 Task: Move the task Develop a new online tool for online language placement tests to the section To-Do in the project BroaderPath and sort the tasks in the project by Assignee in Descending order
Action: Mouse moved to (885, 315)
Screenshot: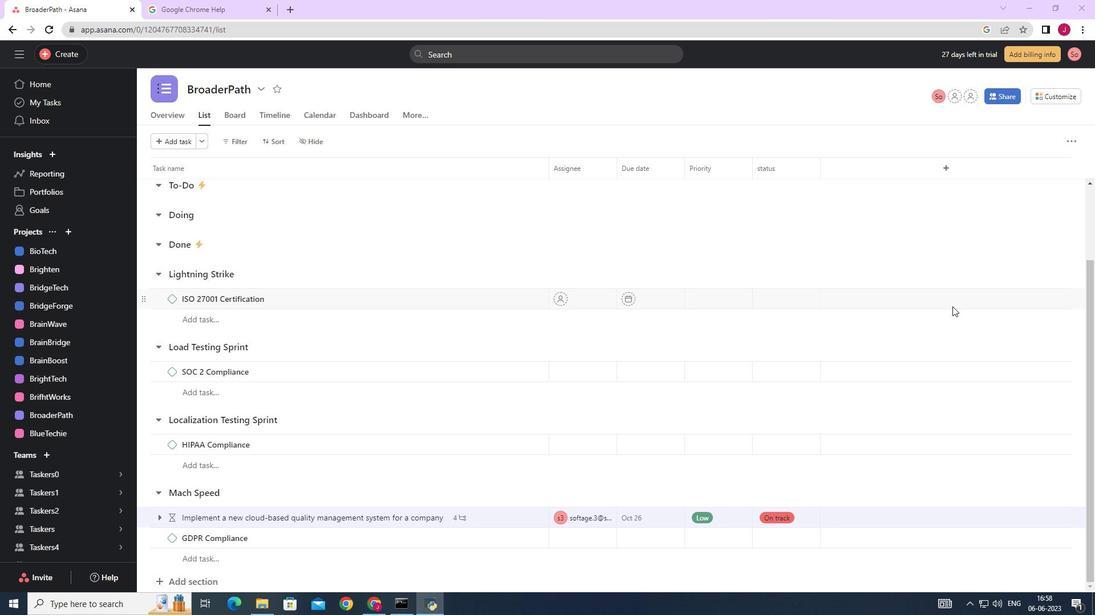 
Action: Mouse scrolled (885, 315) with delta (0, 0)
Screenshot: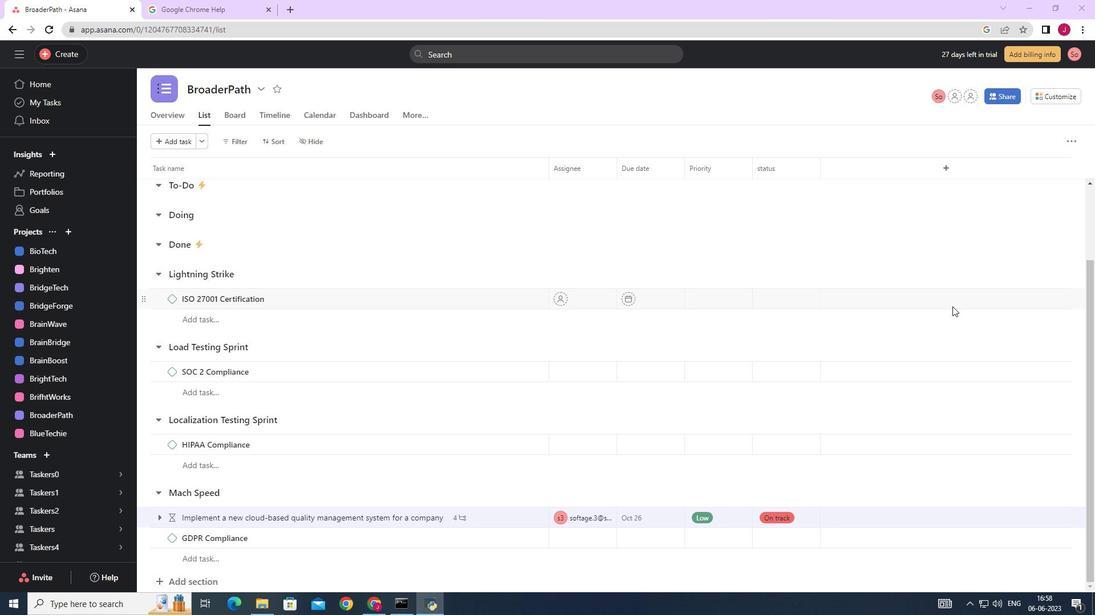 
Action: Mouse moved to (885, 315)
Screenshot: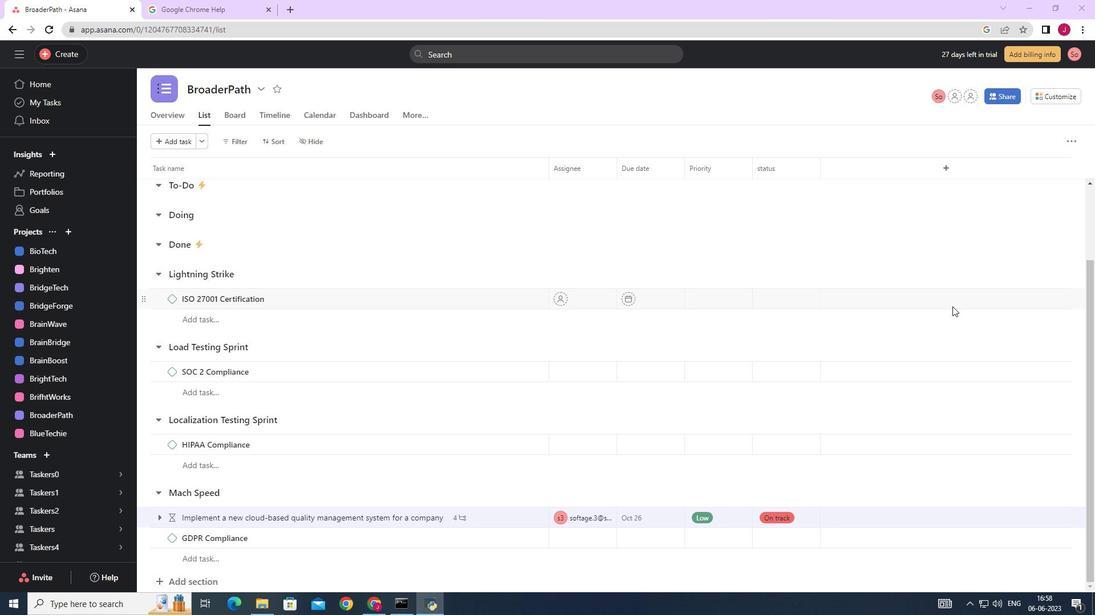 
Action: Mouse scrolled (885, 315) with delta (0, 0)
Screenshot: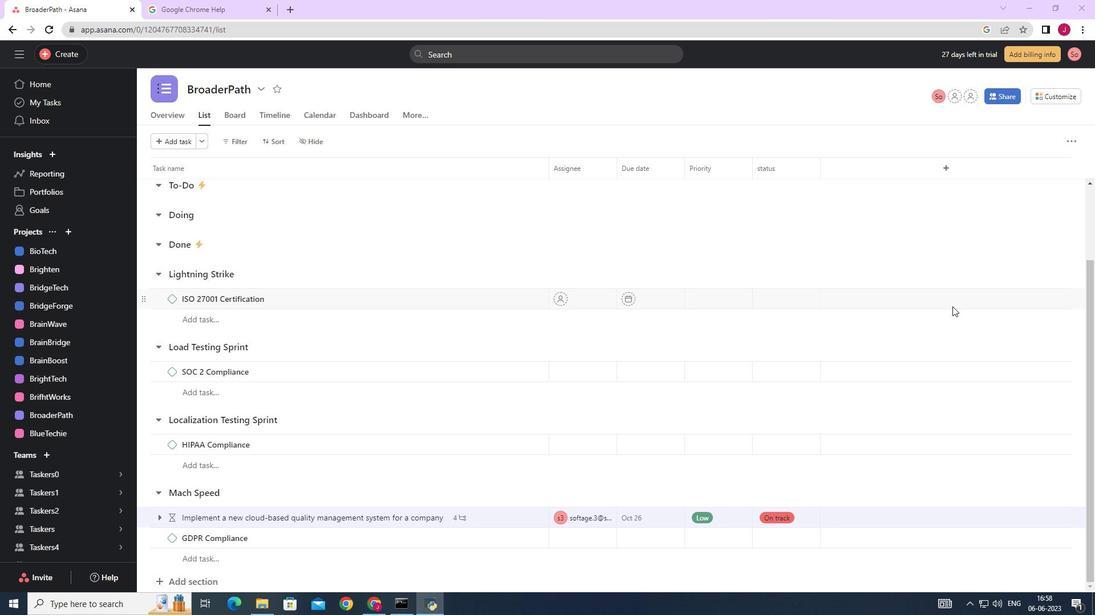 
Action: Mouse moved to (884, 316)
Screenshot: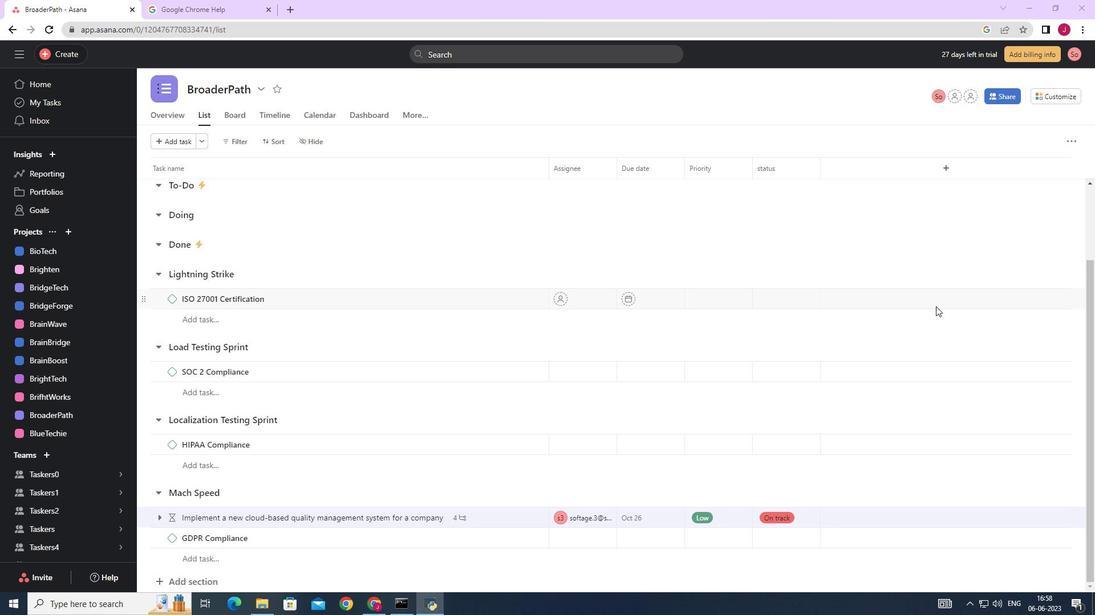 
Action: Mouse scrolled (884, 315) with delta (0, 0)
Screenshot: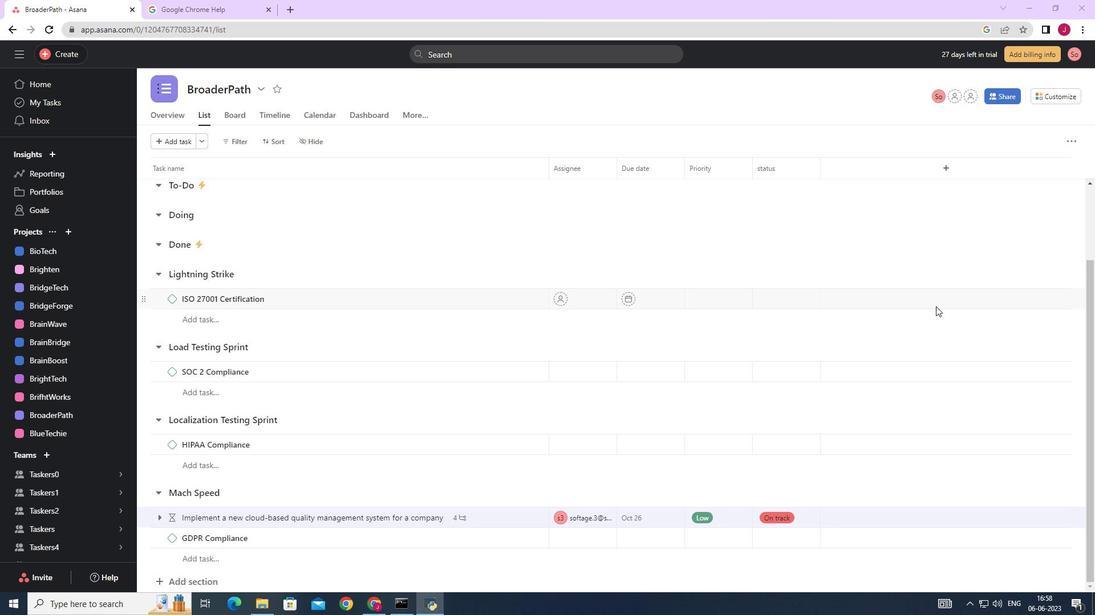 
Action: Mouse scrolled (884, 315) with delta (0, 0)
Screenshot: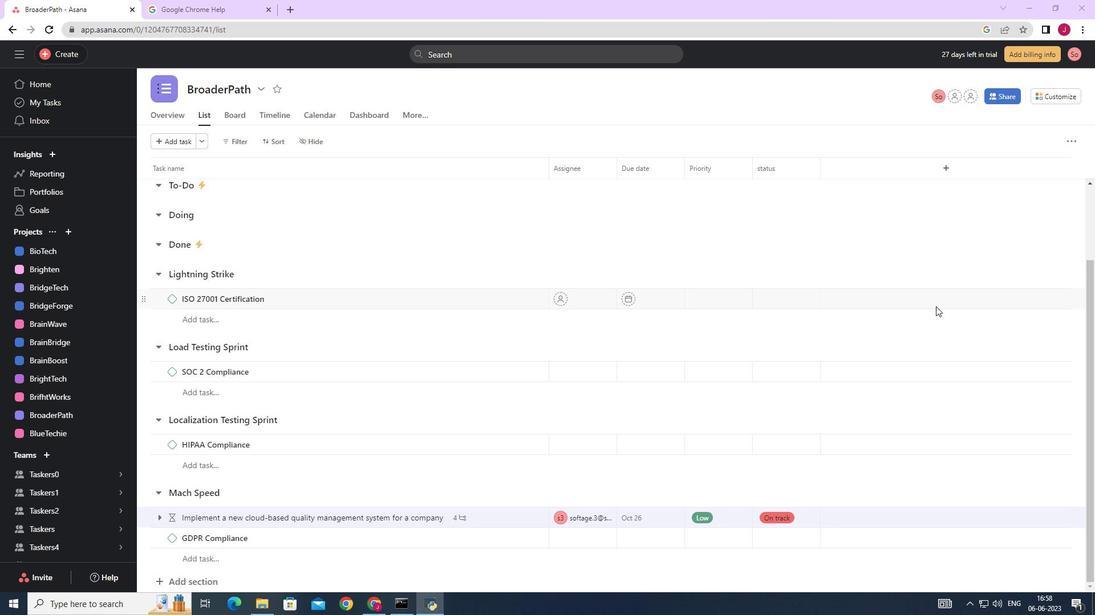 
Action: Mouse scrolled (884, 315) with delta (0, 0)
Screenshot: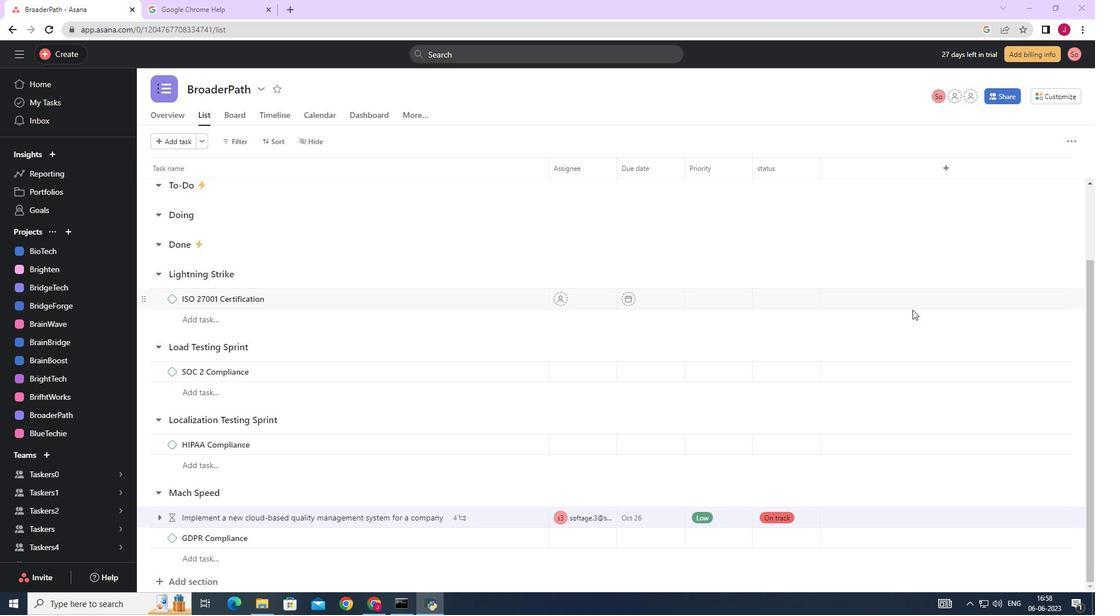 
Action: Mouse moved to (517, 323)
Screenshot: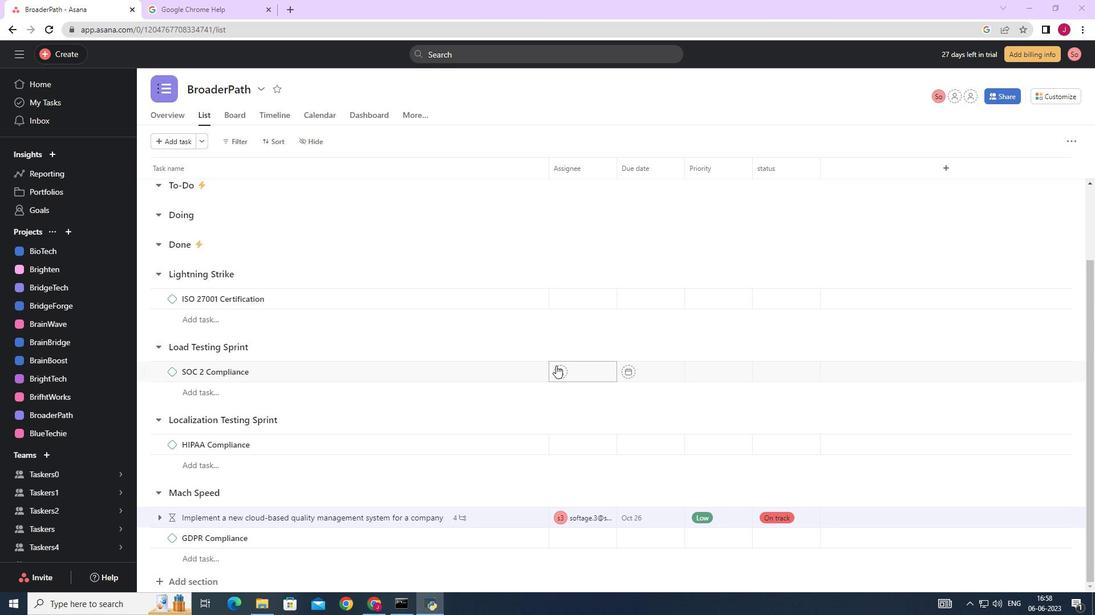 
Action: Mouse scrolled (517, 324) with delta (0, 0)
Screenshot: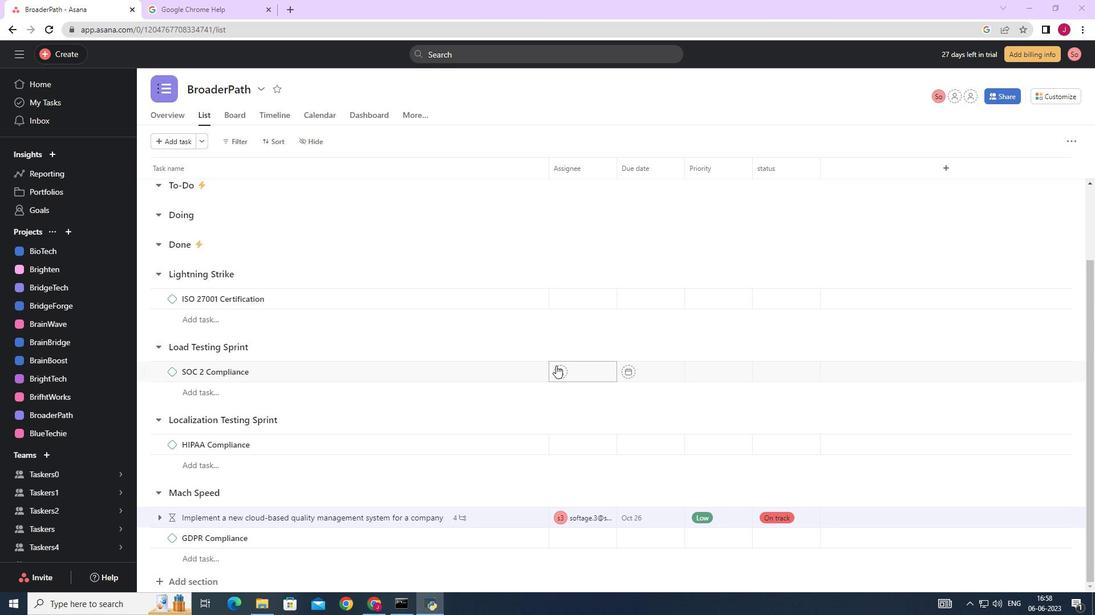 
Action: Mouse moved to (515, 321)
Screenshot: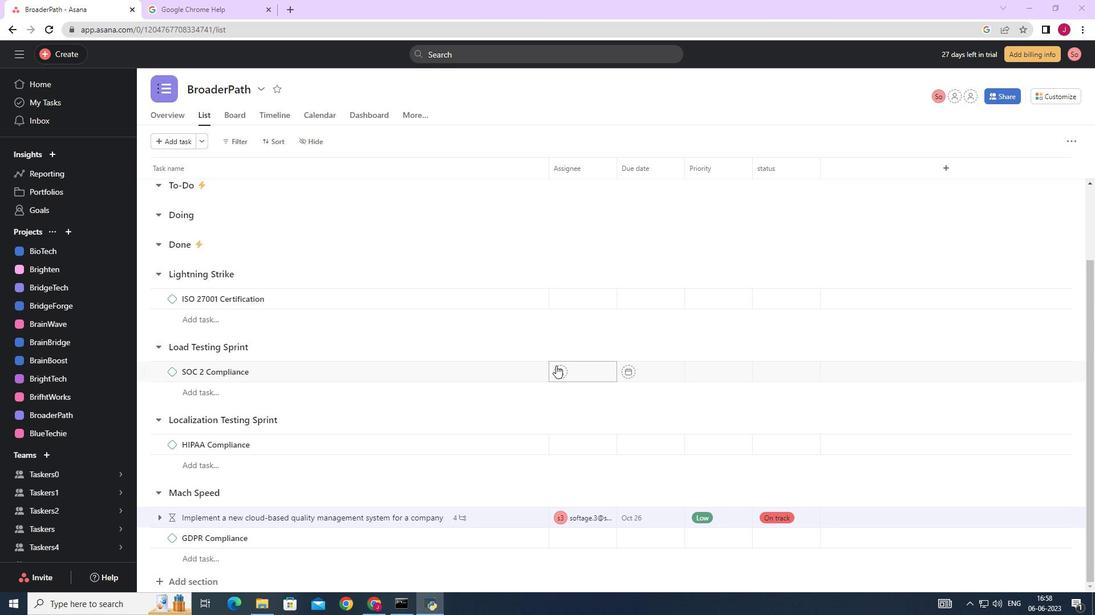 
Action: Mouse scrolled (515, 322) with delta (0, 0)
Screenshot: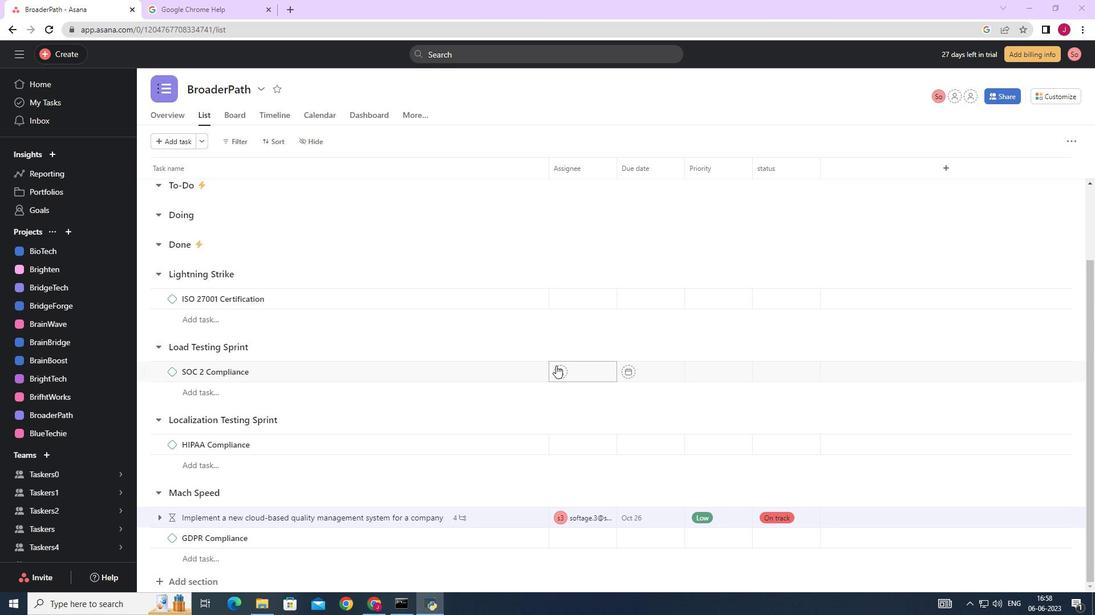 
Action: Mouse moved to (510, 317)
Screenshot: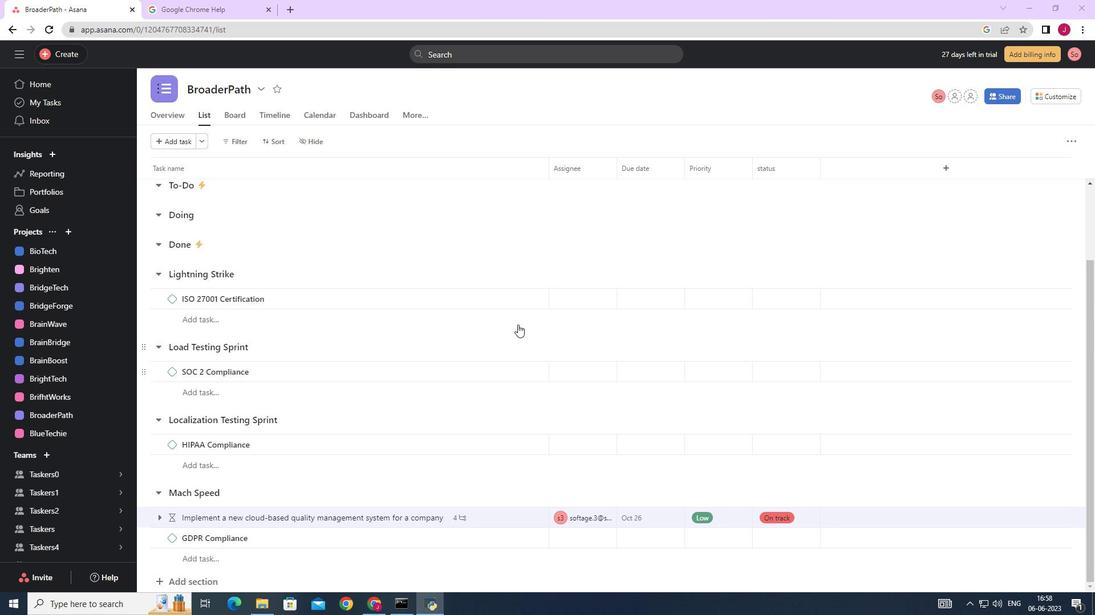 
Action: Mouse scrolled (510, 317) with delta (0, 0)
Screenshot: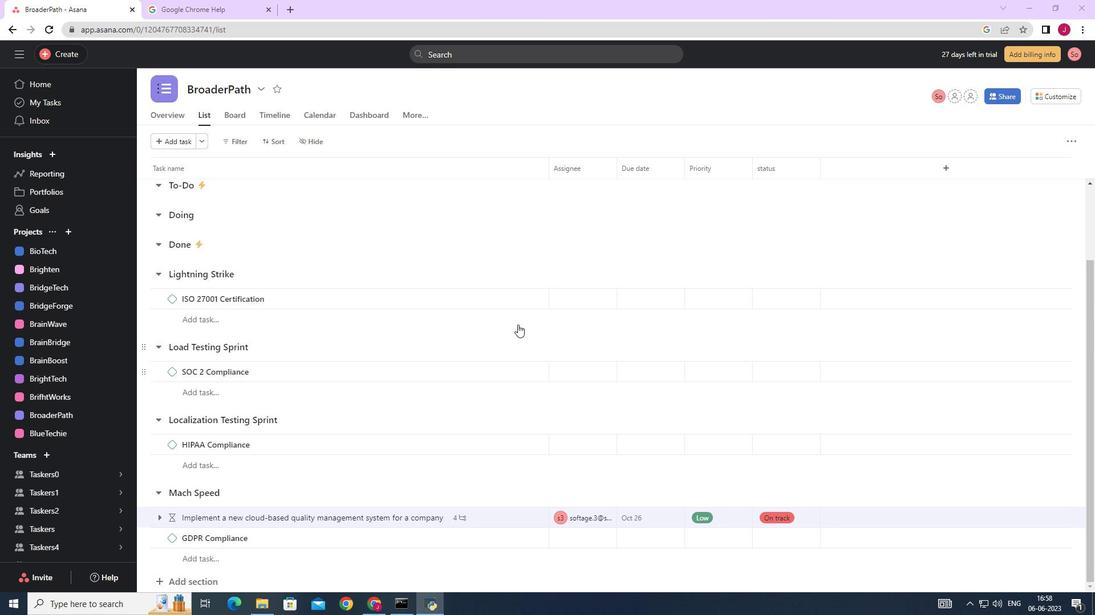 
Action: Mouse moved to (518, 230)
Screenshot: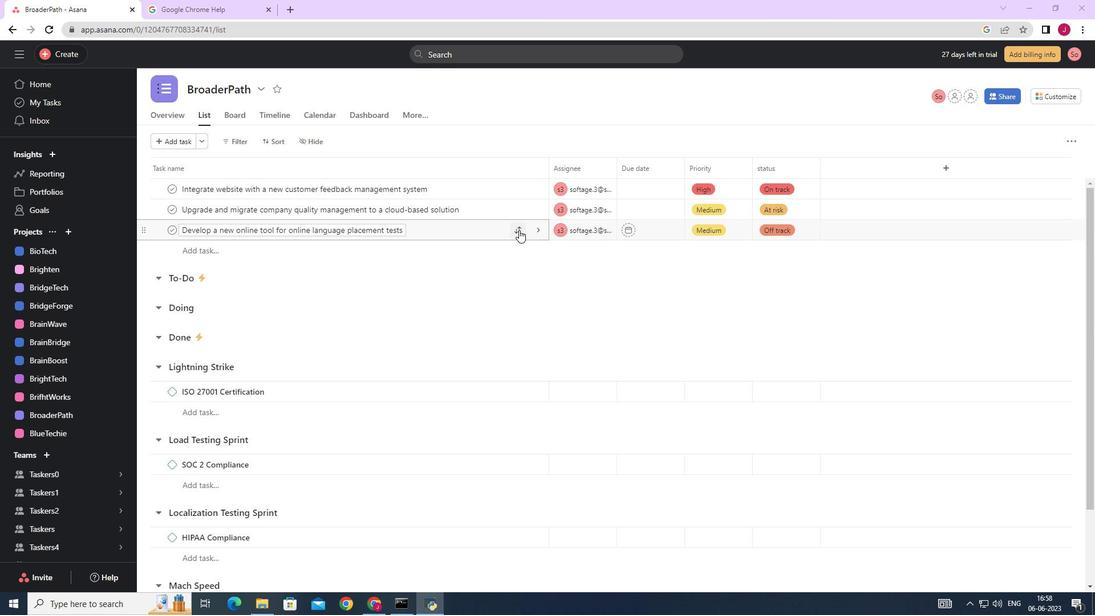 
Action: Mouse pressed left at (518, 230)
Screenshot: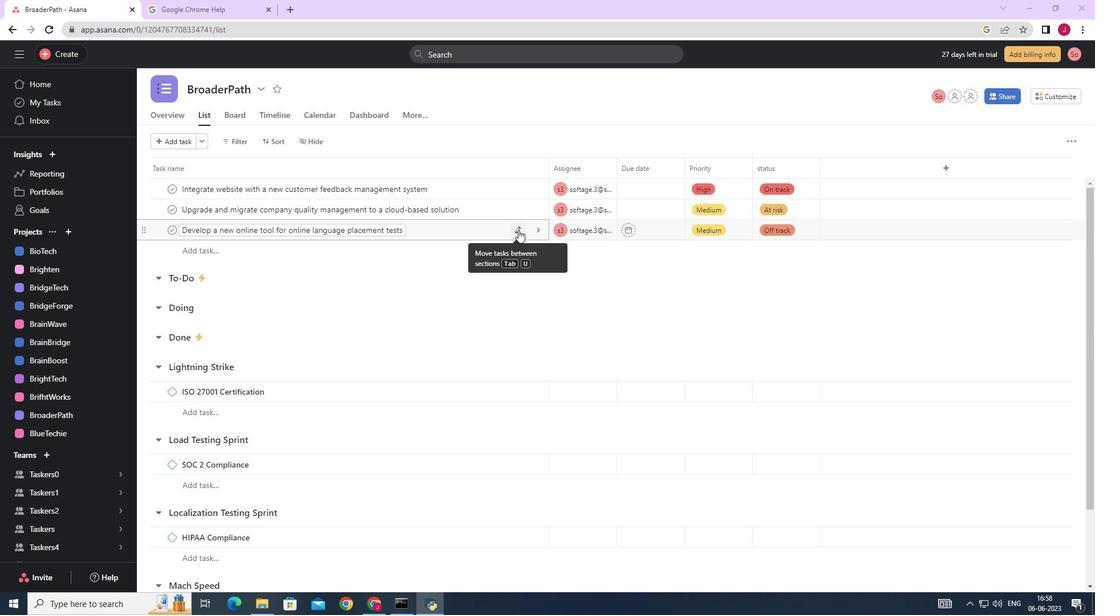 
Action: Mouse moved to (461, 293)
Screenshot: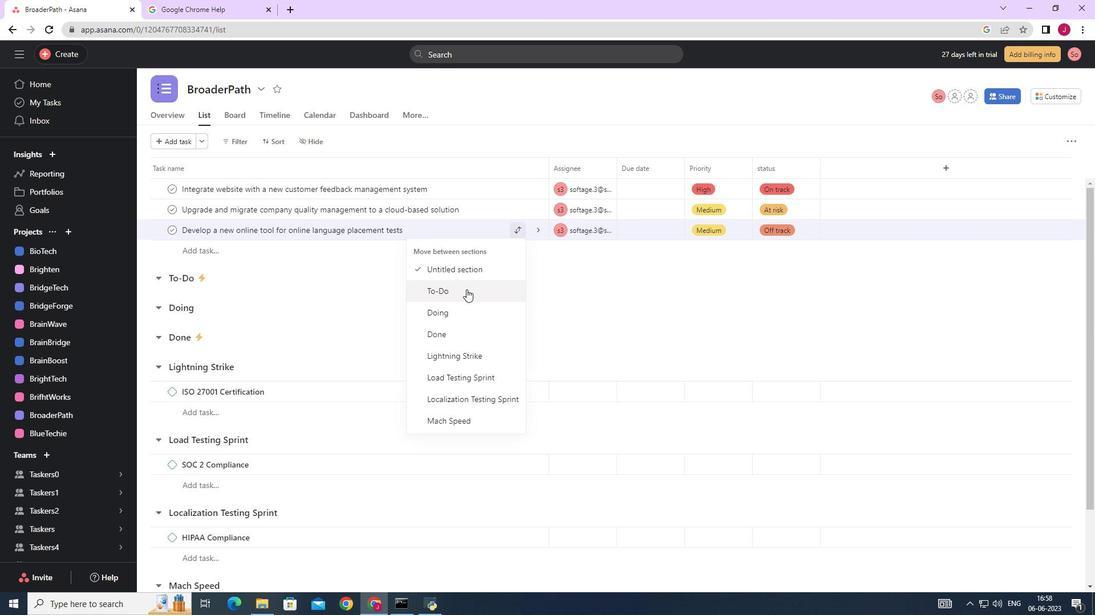 
Action: Mouse pressed left at (461, 293)
Screenshot: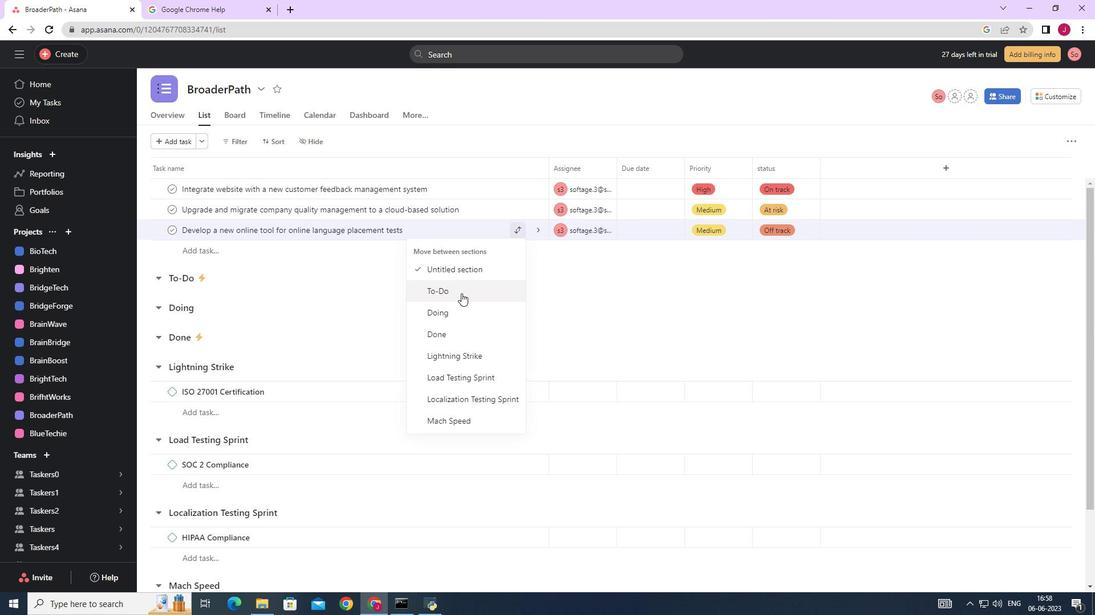 
Action: Mouse moved to (275, 137)
Screenshot: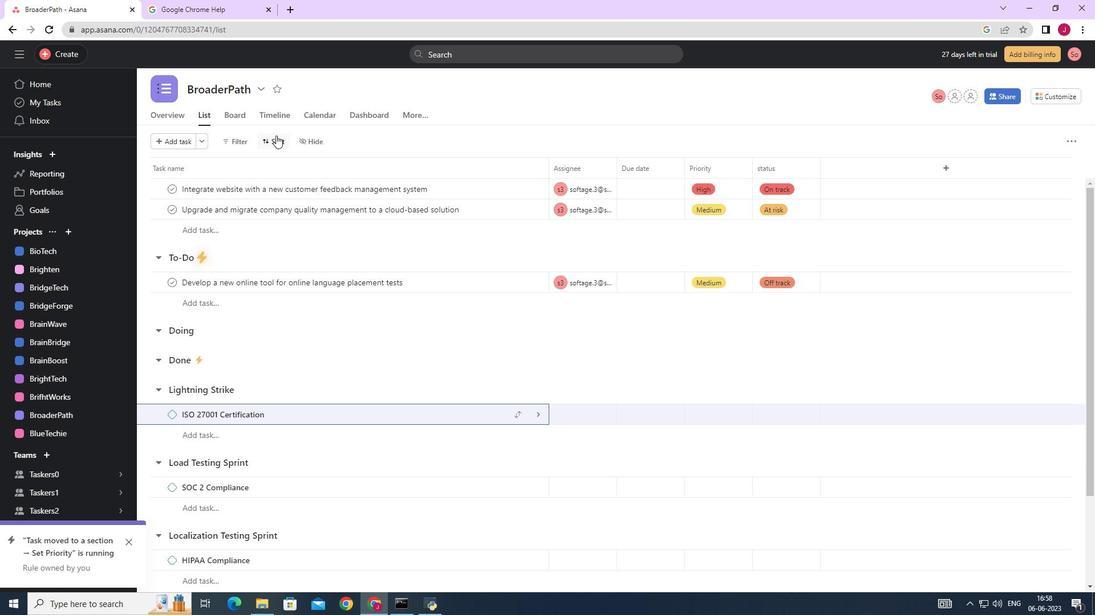 
Action: Mouse pressed left at (275, 137)
Screenshot: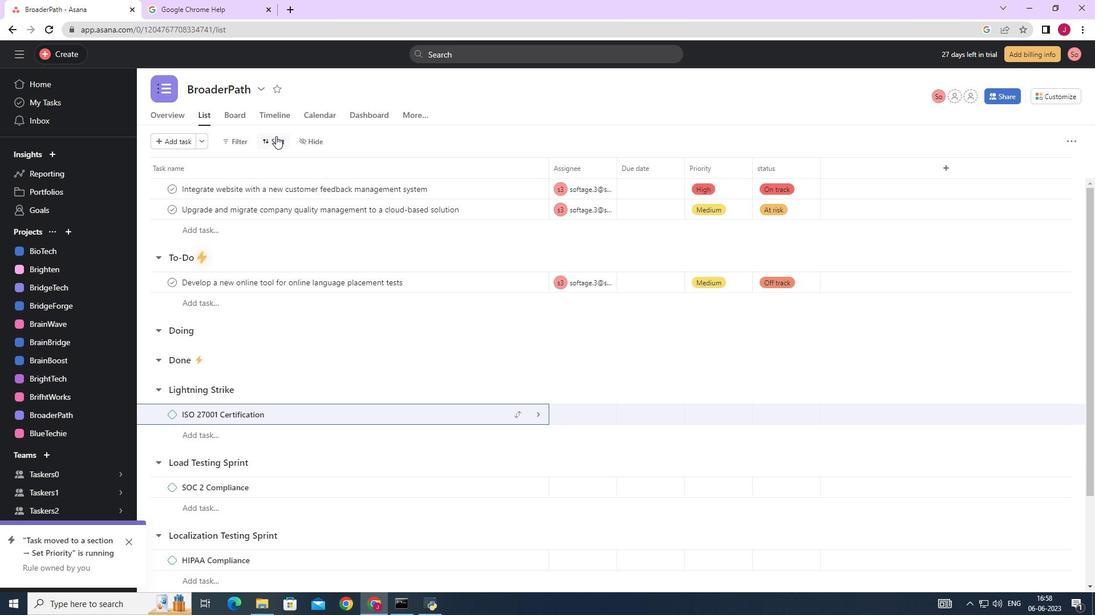 
Action: Mouse moved to (297, 241)
Screenshot: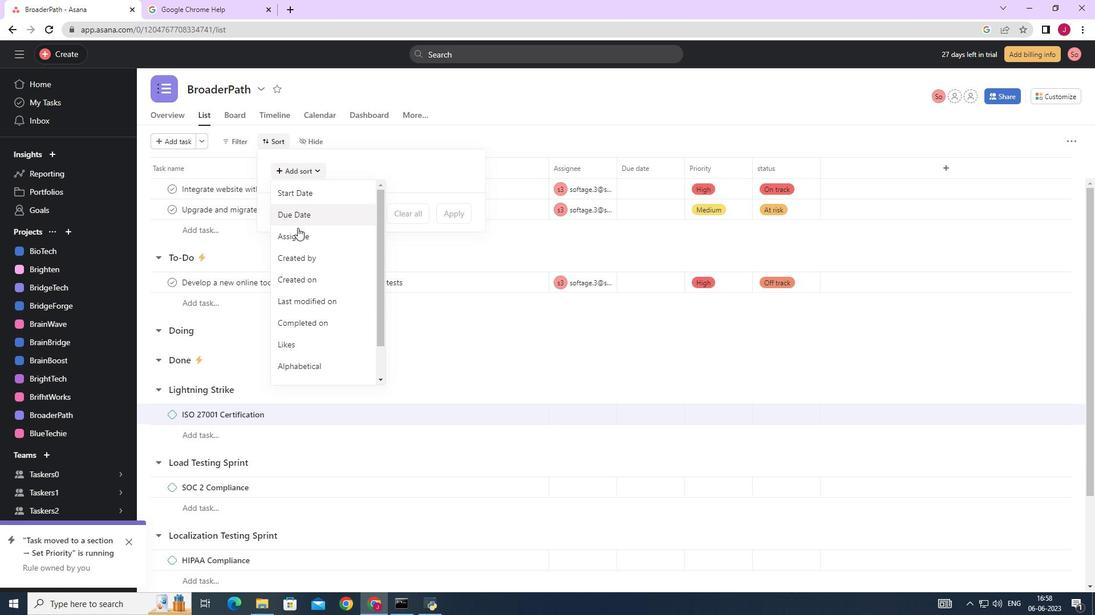 
Action: Mouse pressed left at (297, 241)
Screenshot: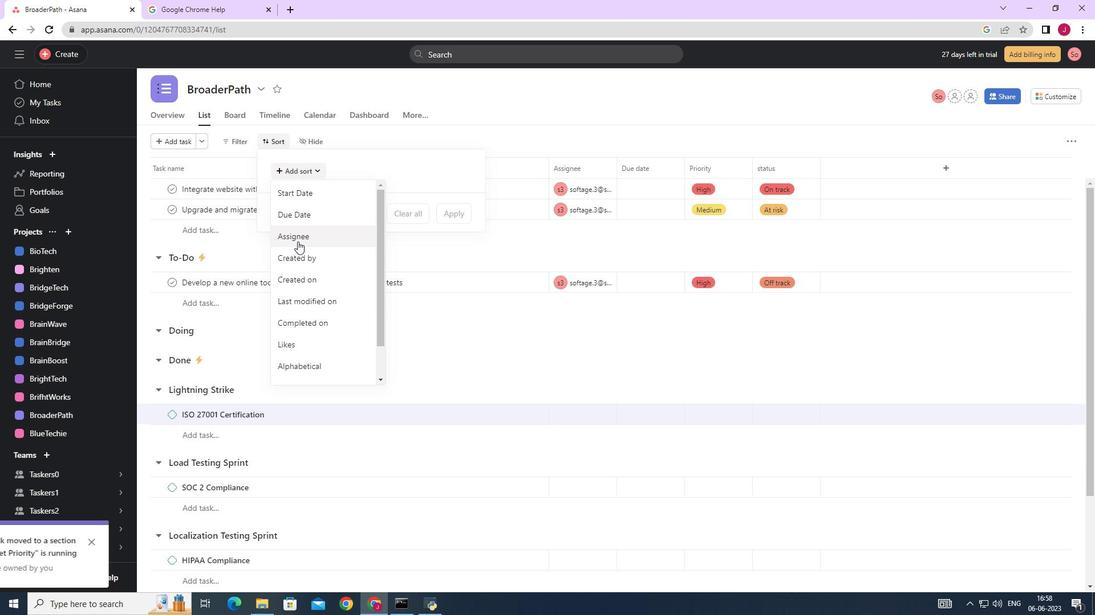
Action: Mouse moved to (318, 186)
Screenshot: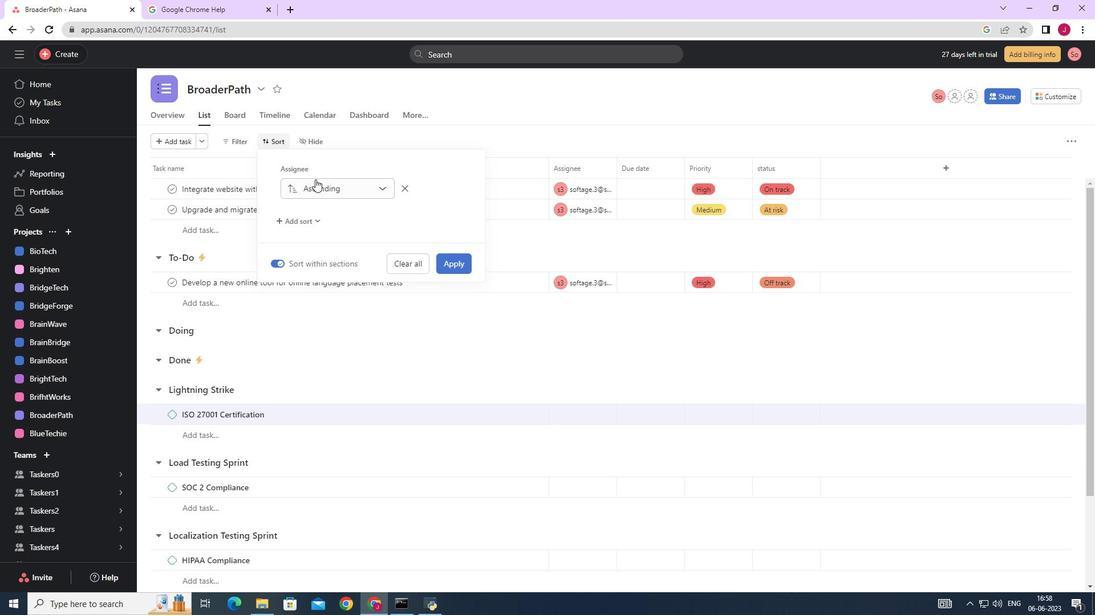 
Action: Mouse pressed left at (318, 186)
Screenshot: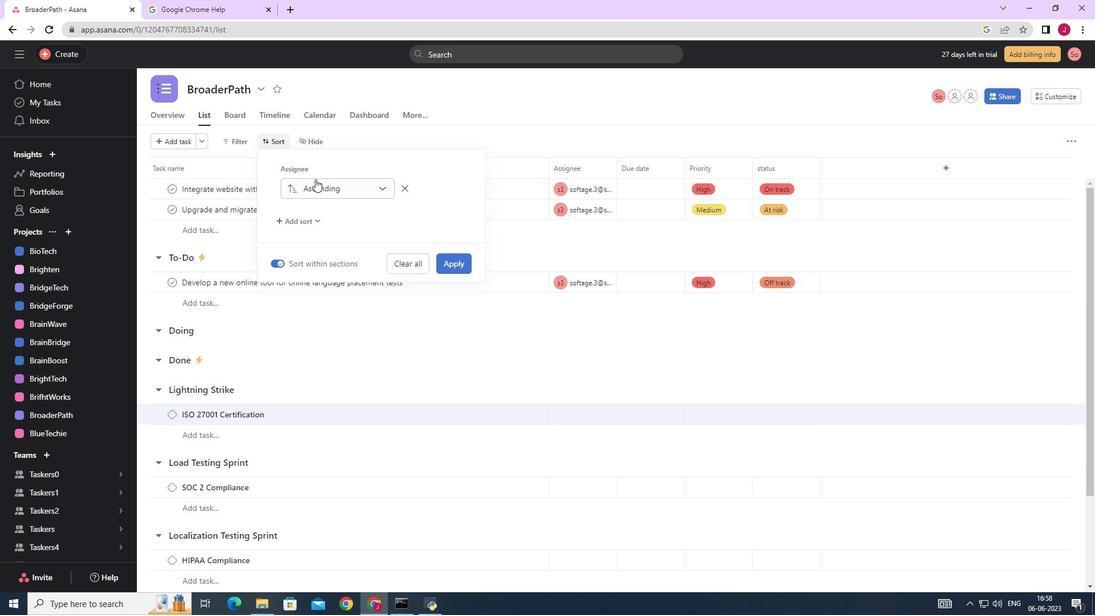 
Action: Mouse moved to (313, 230)
Screenshot: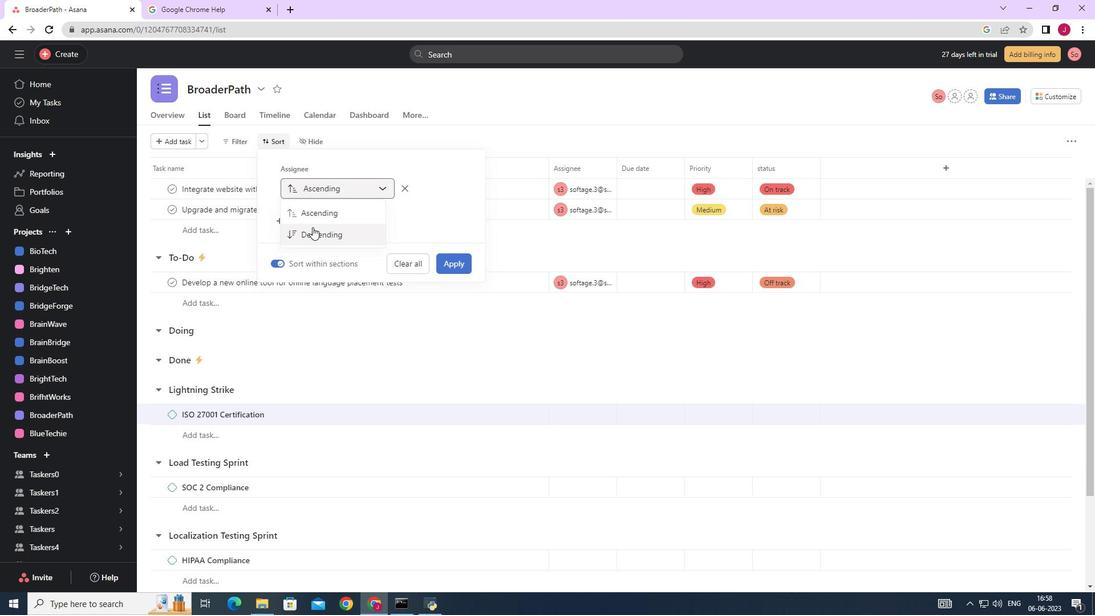 
Action: Mouse pressed left at (313, 230)
Screenshot: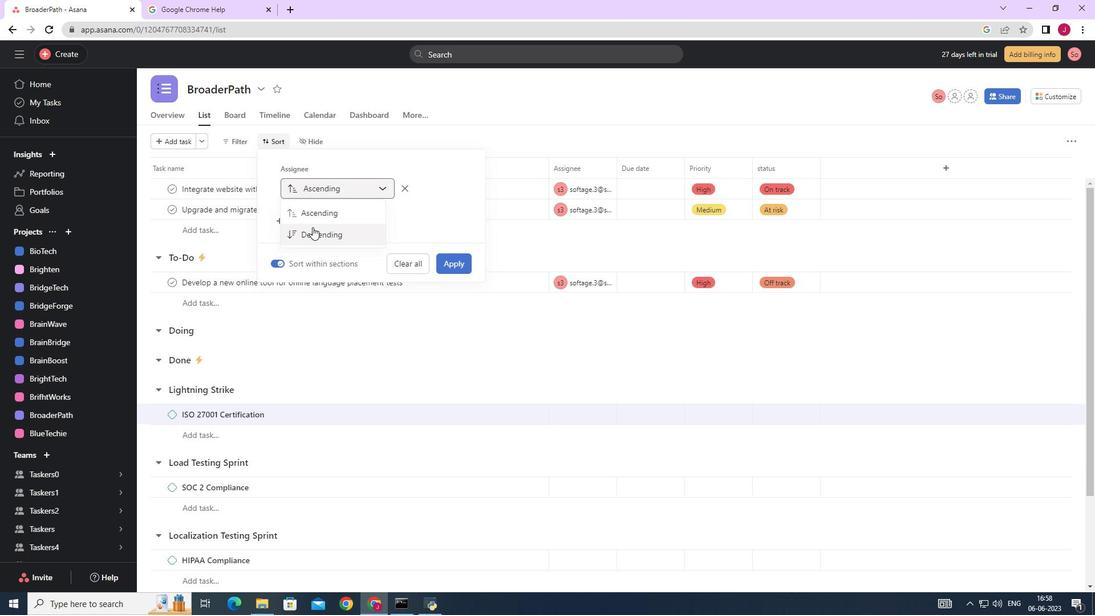 
Action: Mouse moved to (451, 265)
Screenshot: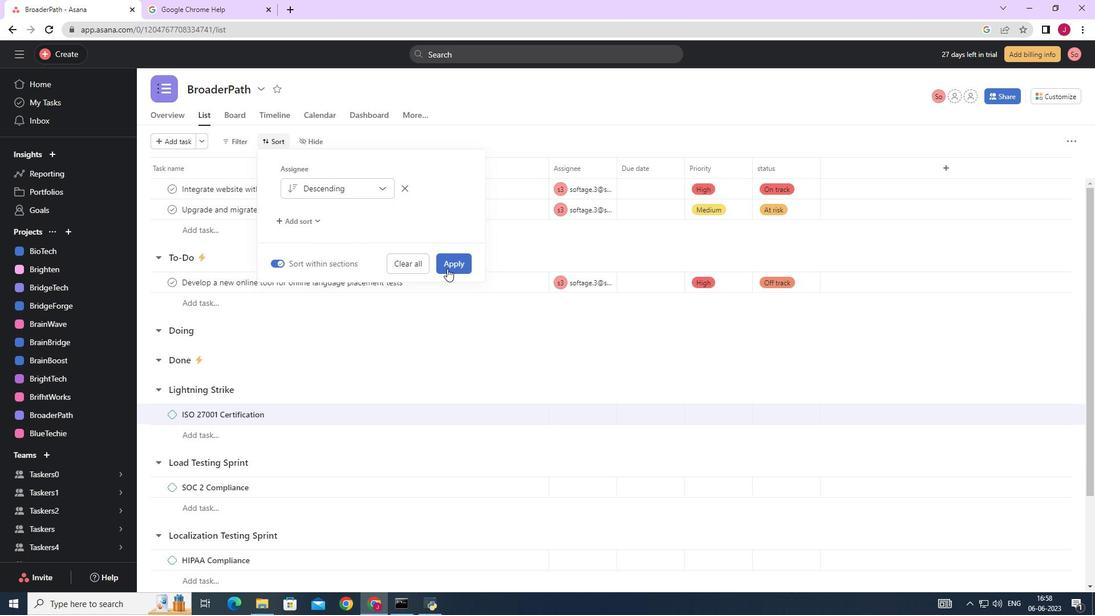 
Action: Mouse pressed left at (451, 265)
Screenshot: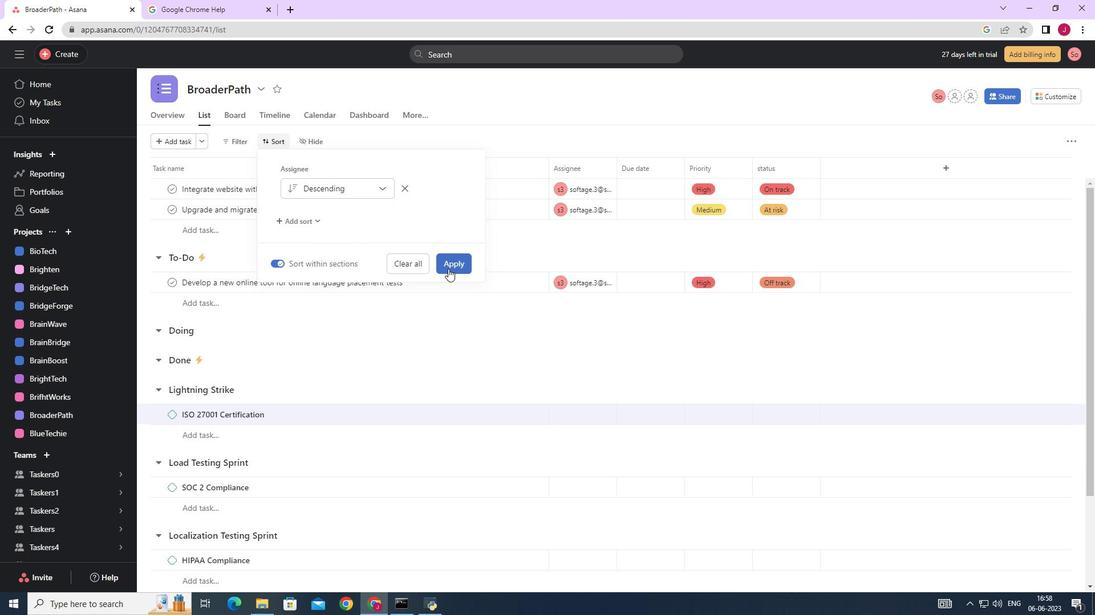 
Action: Mouse moved to (451, 264)
Screenshot: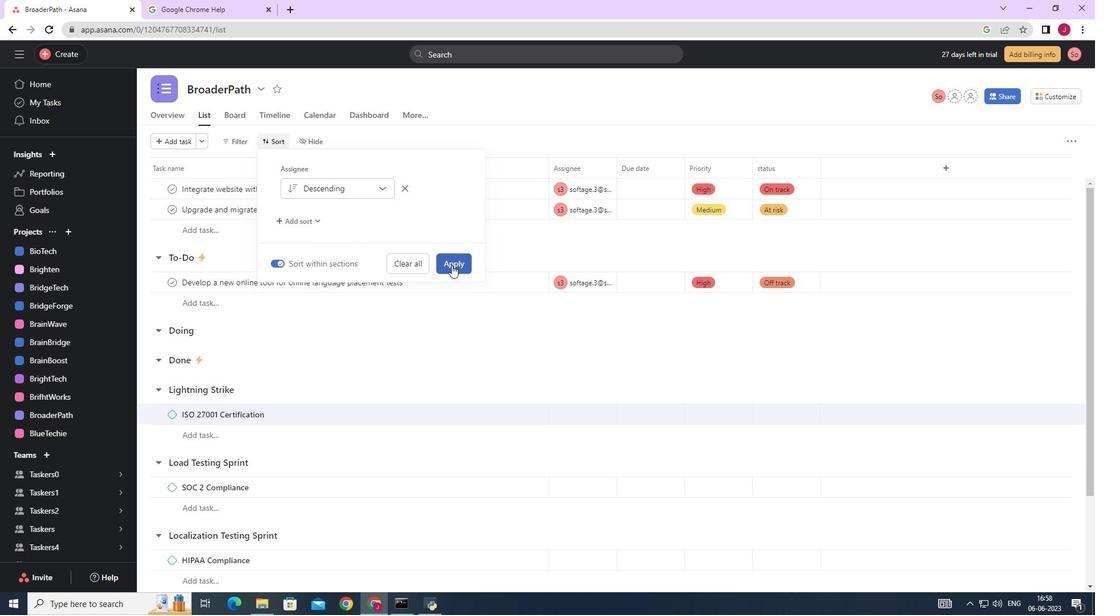 
